 Task: Look for products in the category "Toothpaste" with watermelon flavor.
Action: Mouse moved to (763, 304)
Screenshot: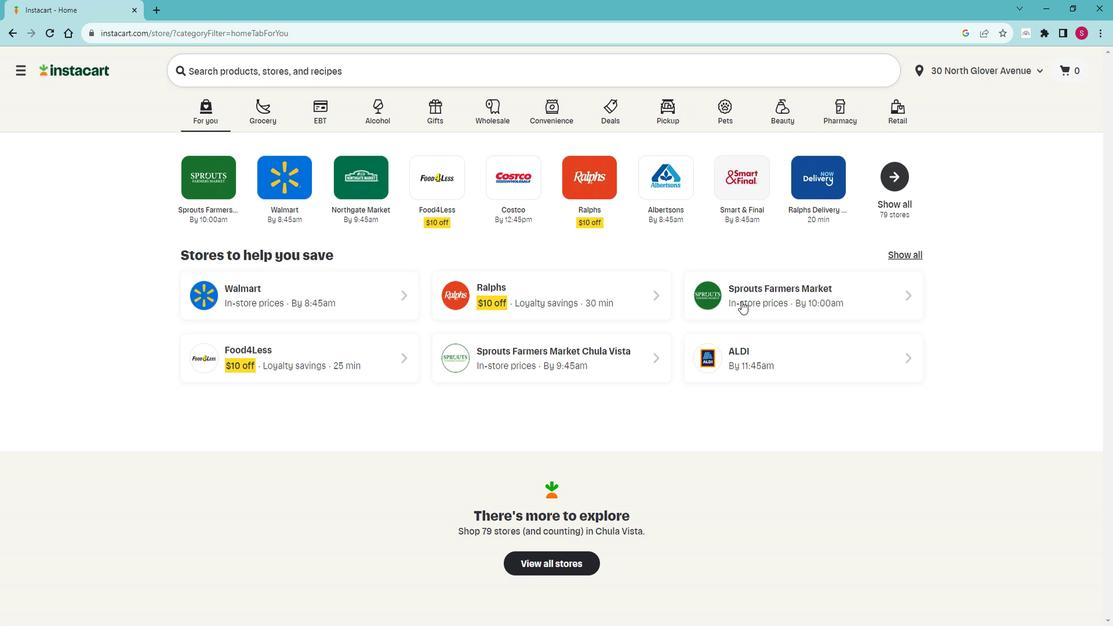 
Action: Mouse pressed left at (763, 304)
Screenshot: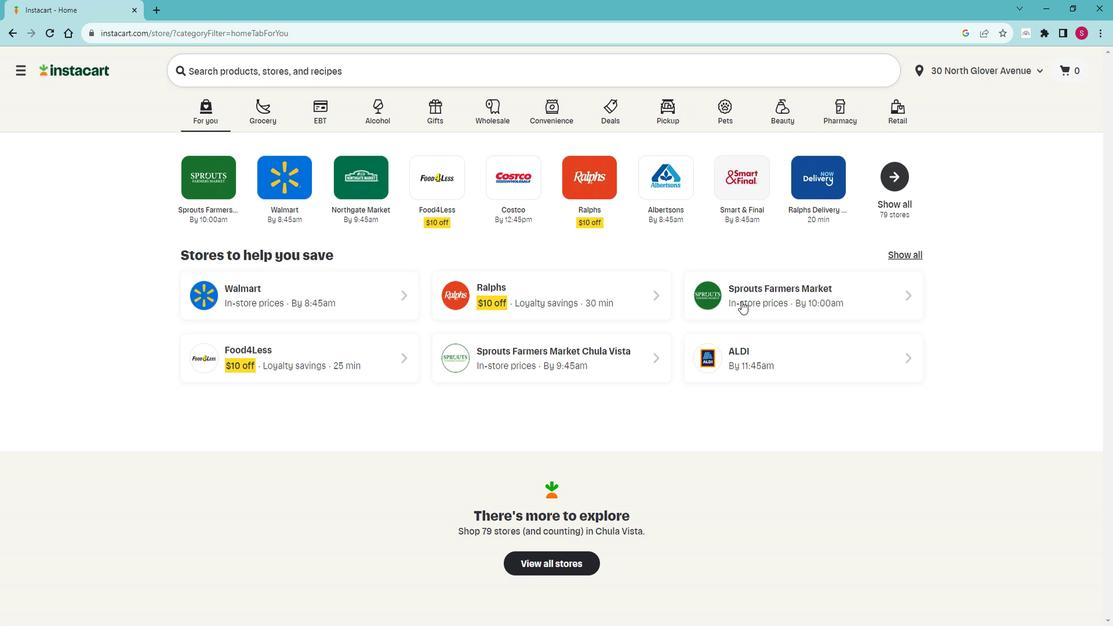 
Action: Mouse moved to (92, 432)
Screenshot: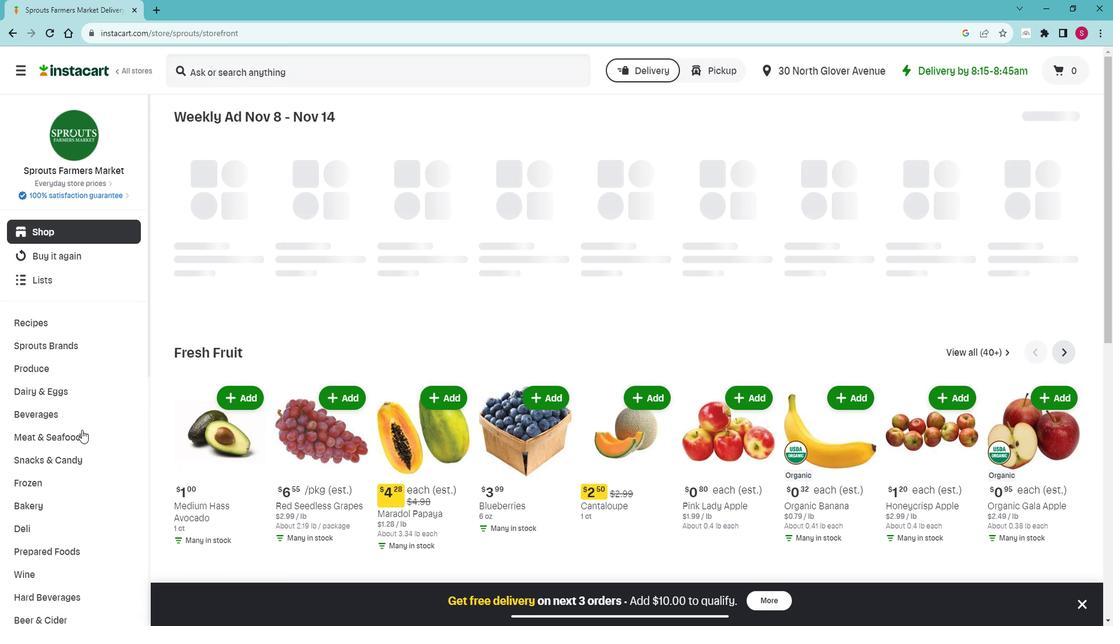 
Action: Mouse scrolled (92, 431) with delta (0, 0)
Screenshot: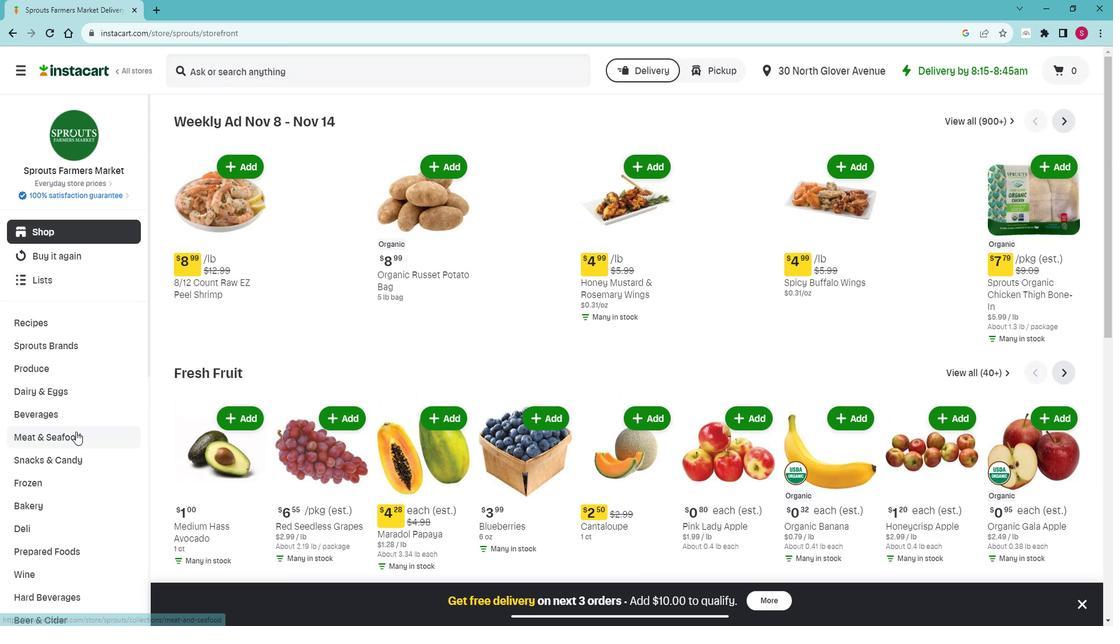 
Action: Mouse scrolled (92, 431) with delta (0, 0)
Screenshot: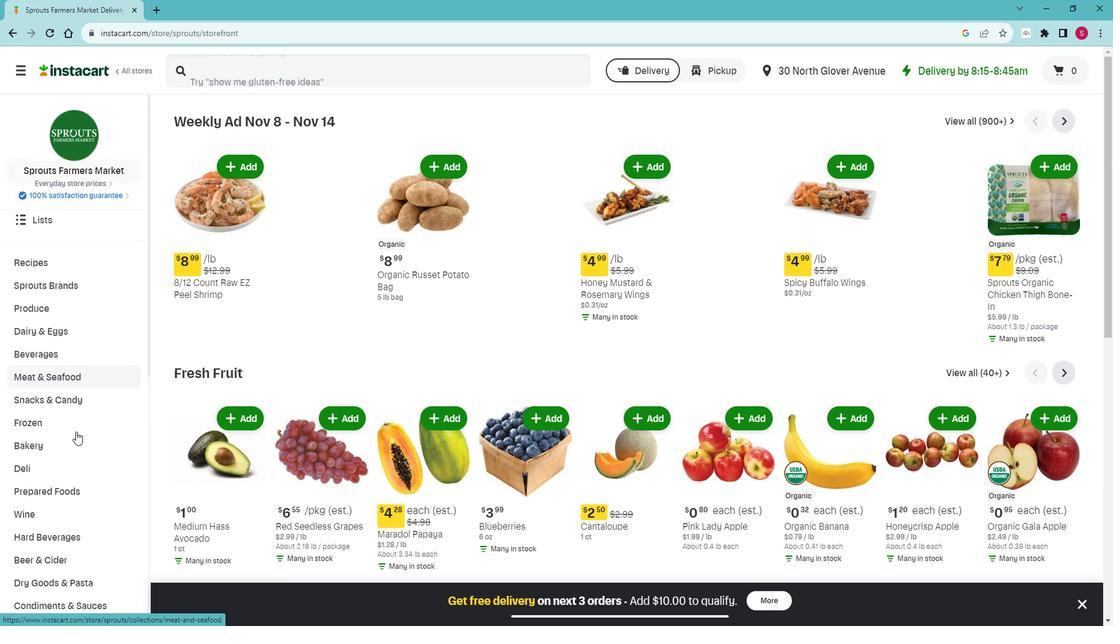 
Action: Mouse scrolled (92, 431) with delta (0, 0)
Screenshot: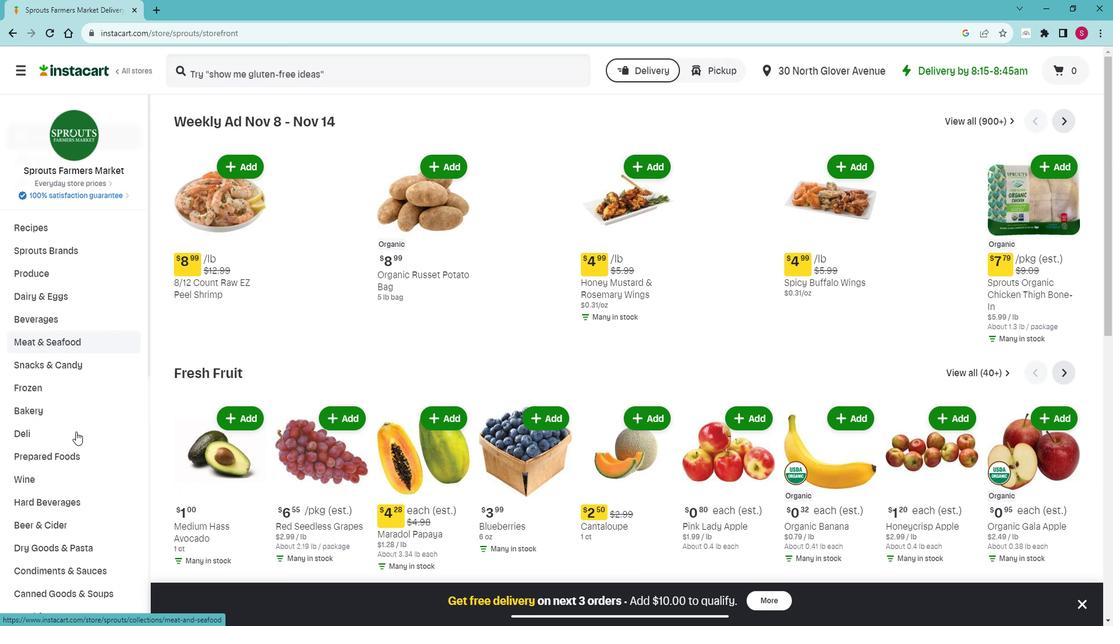 
Action: Mouse scrolled (92, 431) with delta (0, 0)
Screenshot: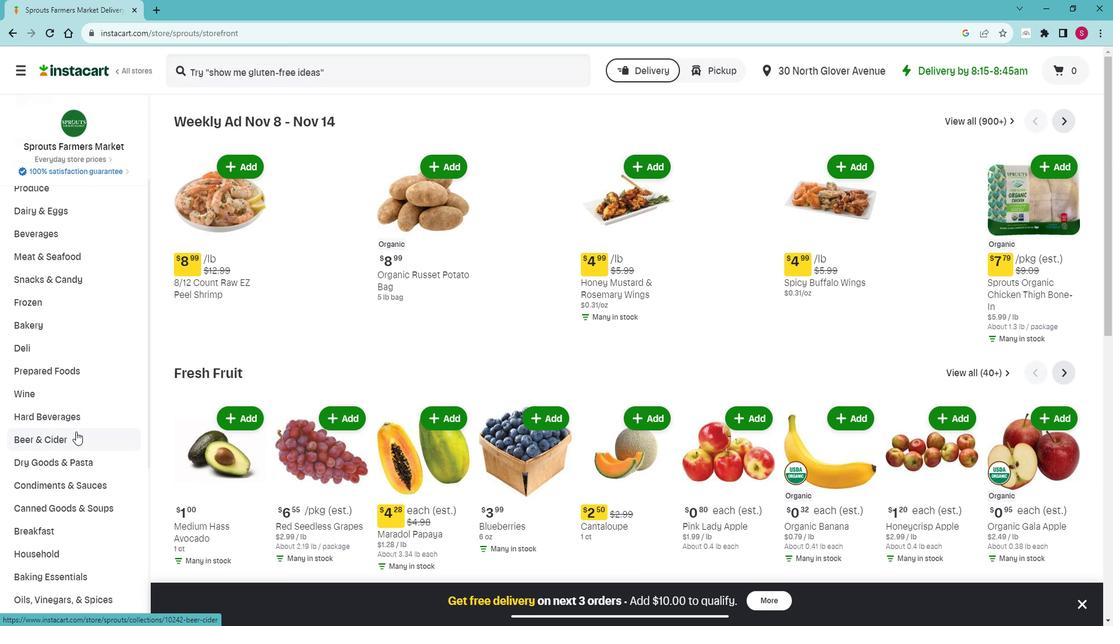 
Action: Mouse scrolled (92, 431) with delta (0, 0)
Screenshot: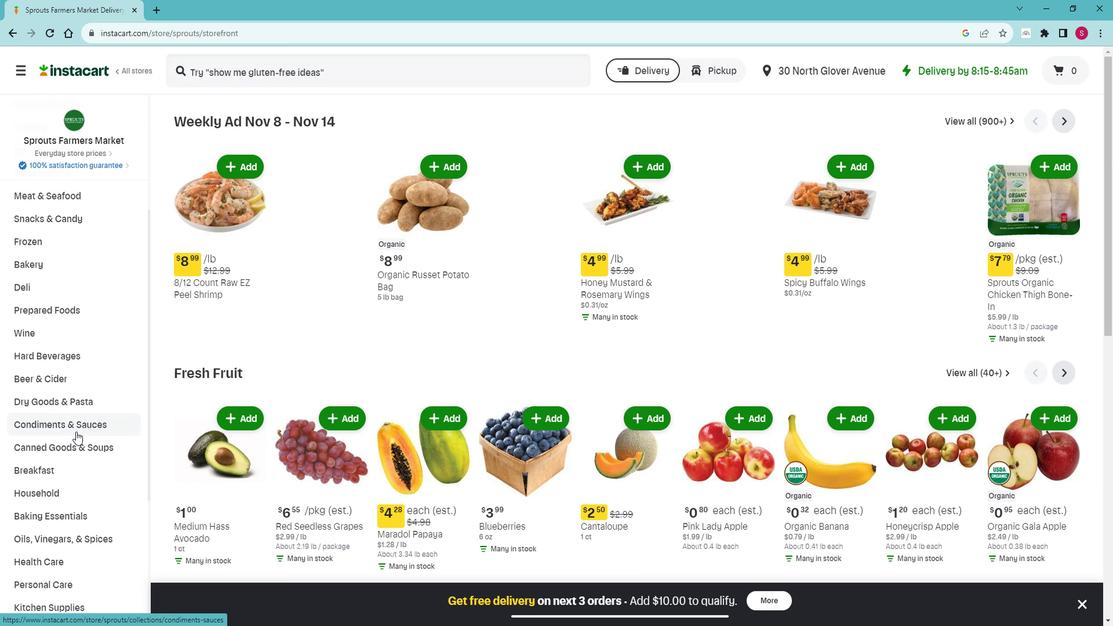 
Action: Mouse scrolled (92, 431) with delta (0, 0)
Screenshot: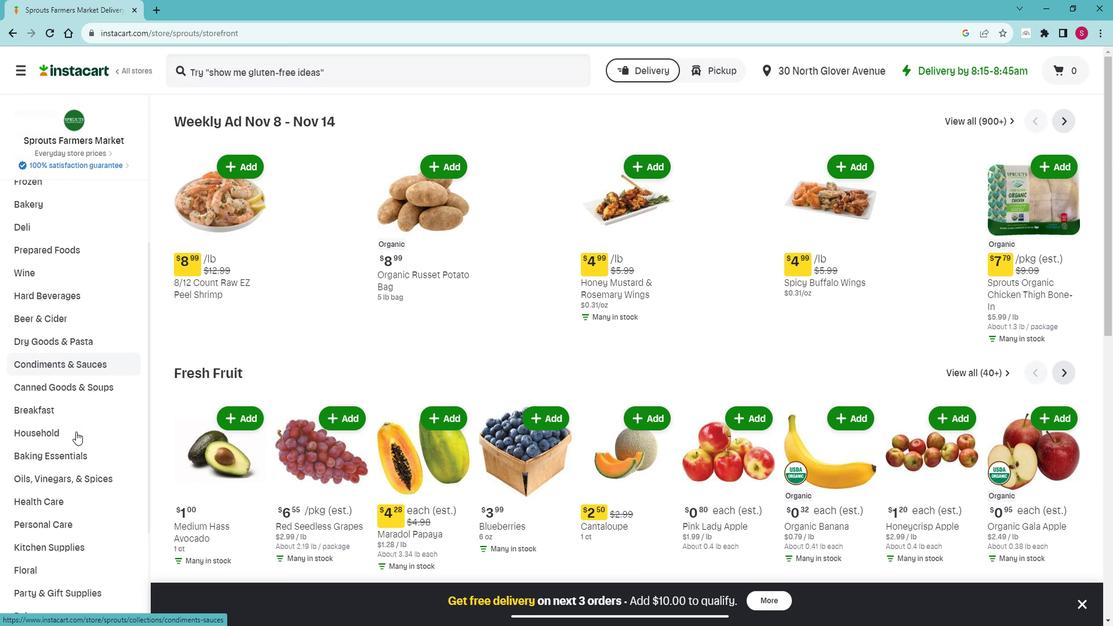 
Action: Mouse scrolled (92, 431) with delta (0, 0)
Screenshot: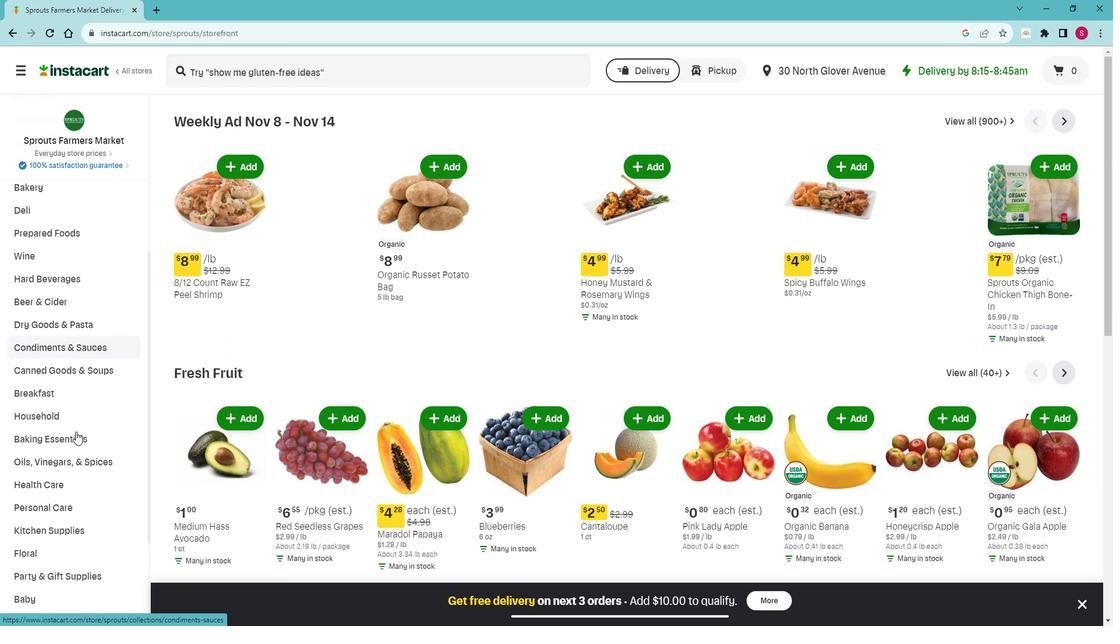 
Action: Mouse moved to (92, 407)
Screenshot: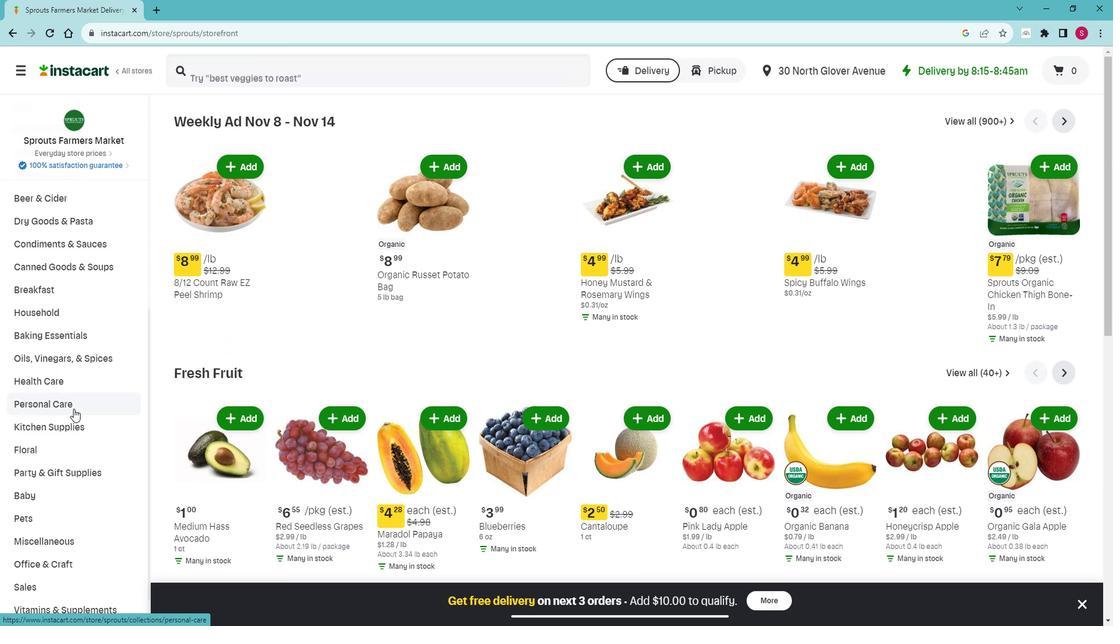 
Action: Mouse pressed left at (92, 407)
Screenshot: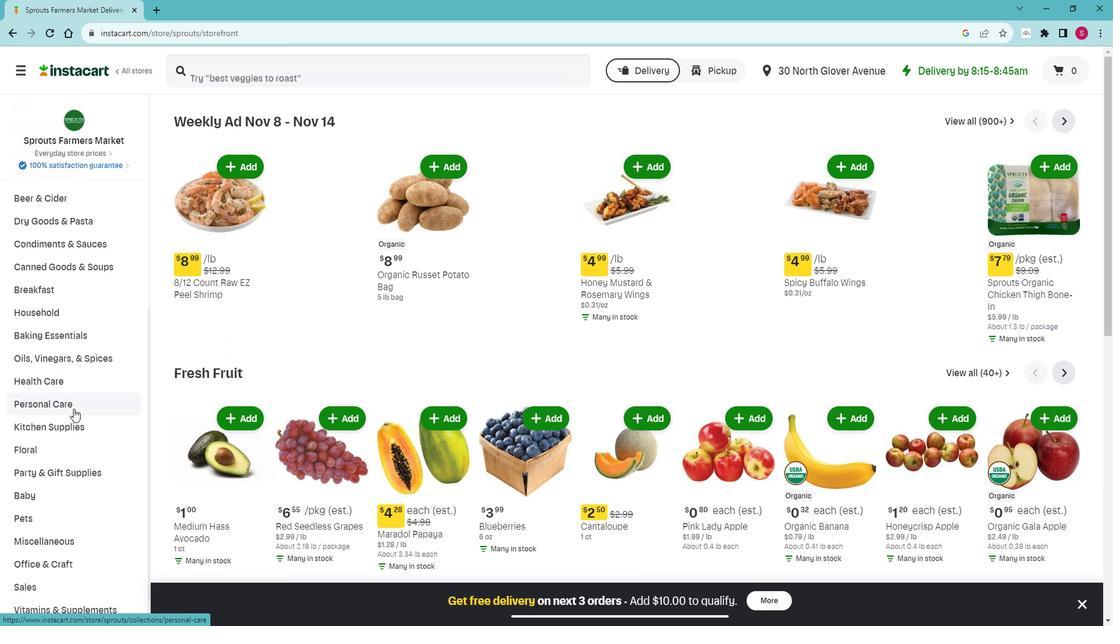 
Action: Mouse moved to (81, 441)
Screenshot: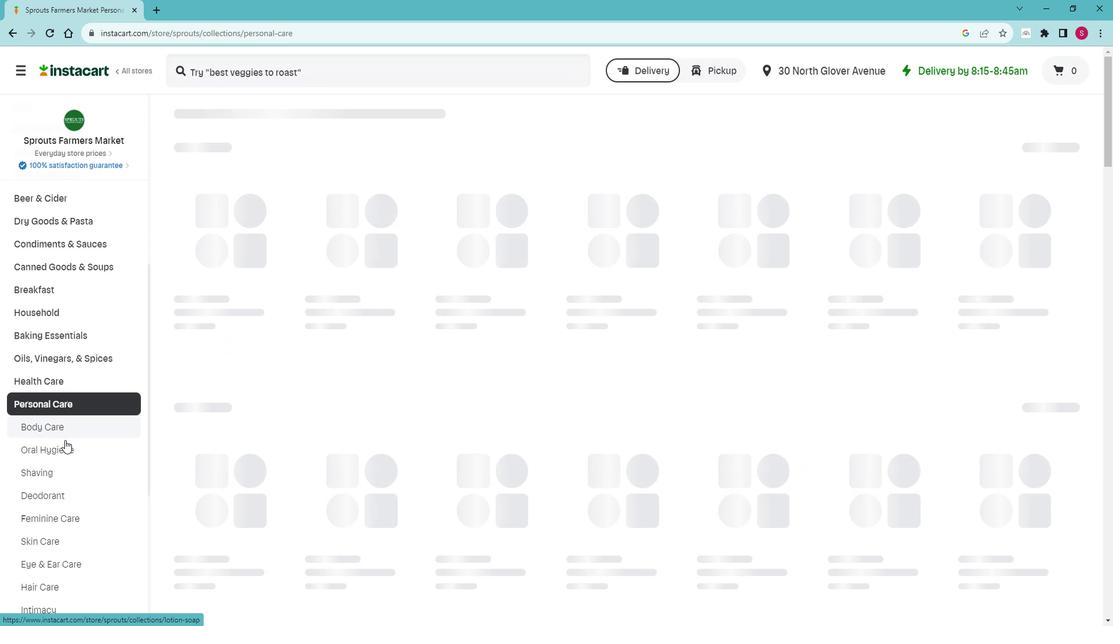 
Action: Mouse pressed left at (81, 441)
Screenshot: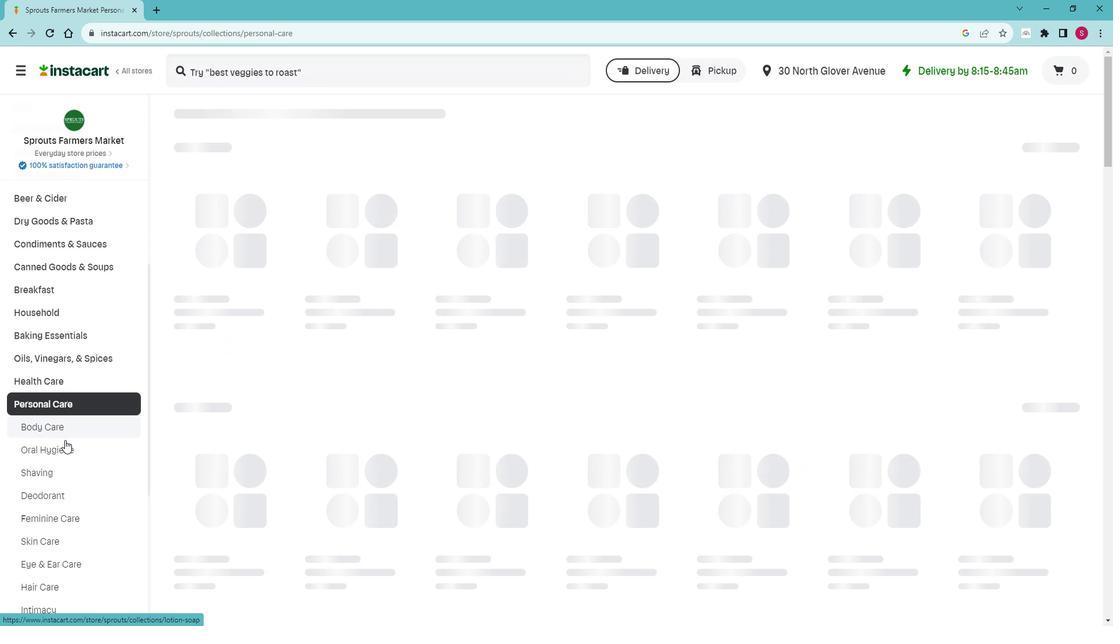 
Action: Mouse moved to (346, 179)
Screenshot: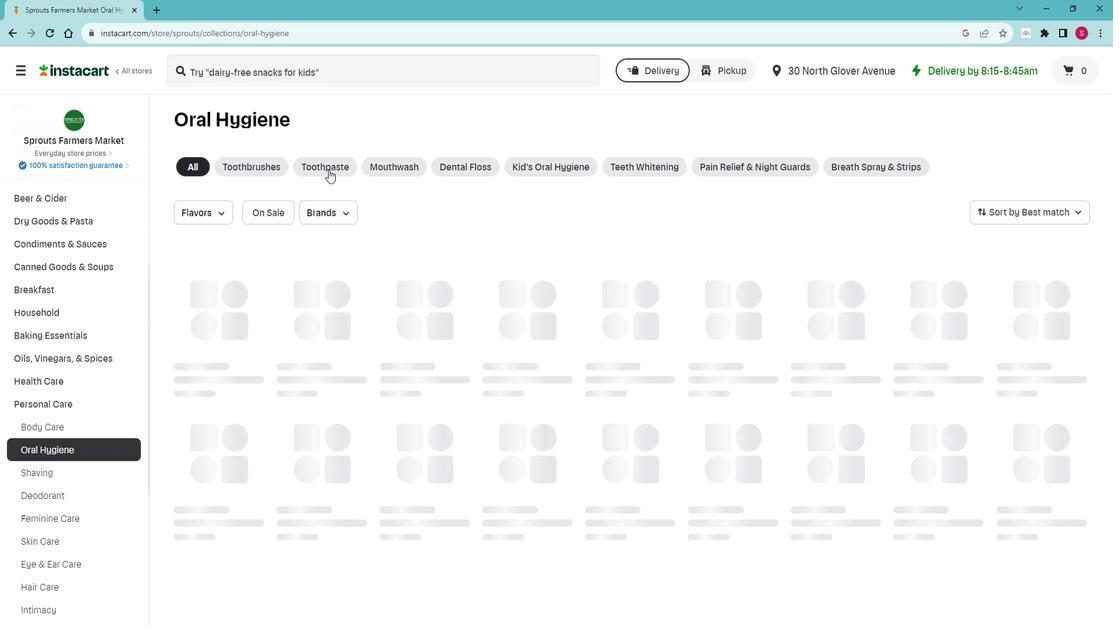 
Action: Mouse pressed left at (346, 179)
Screenshot: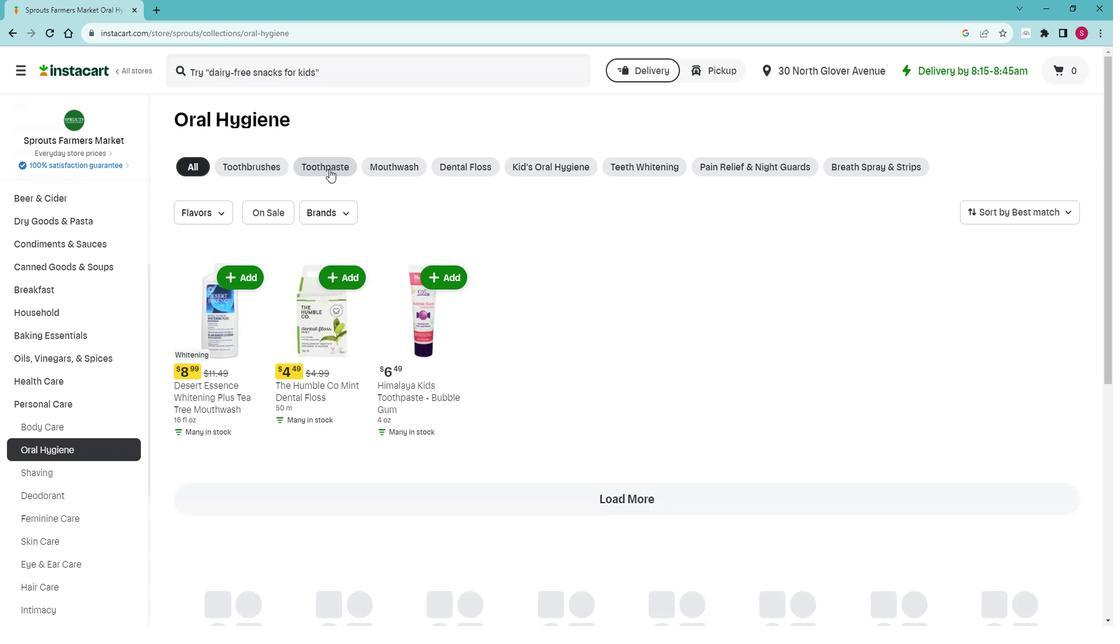 
Action: Mouse moved to (235, 214)
Screenshot: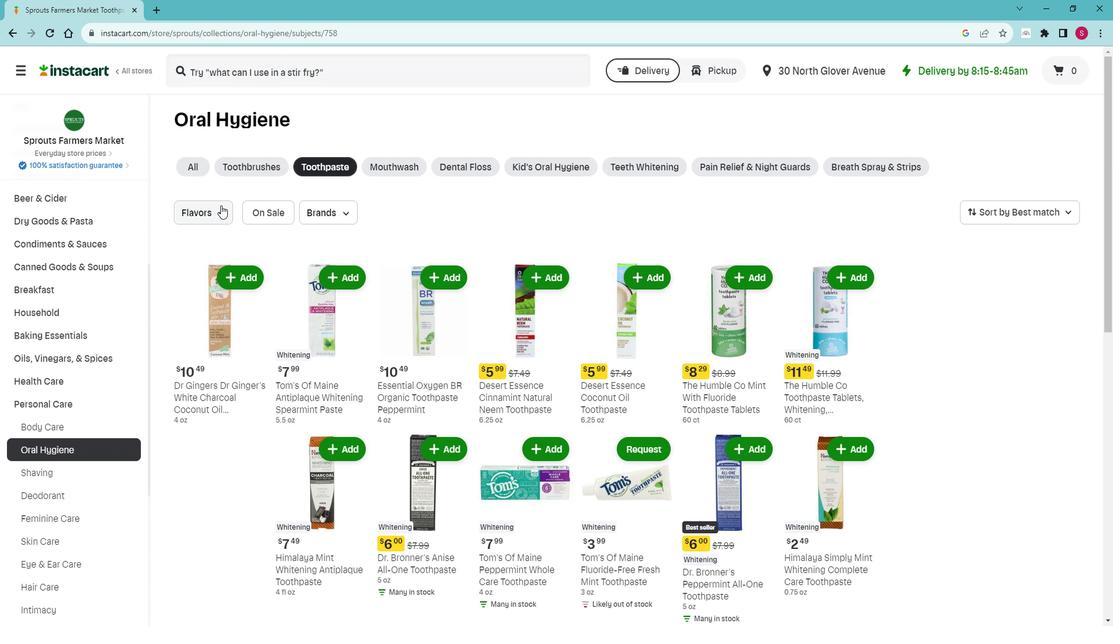 
Action: Mouse pressed left at (235, 214)
Screenshot: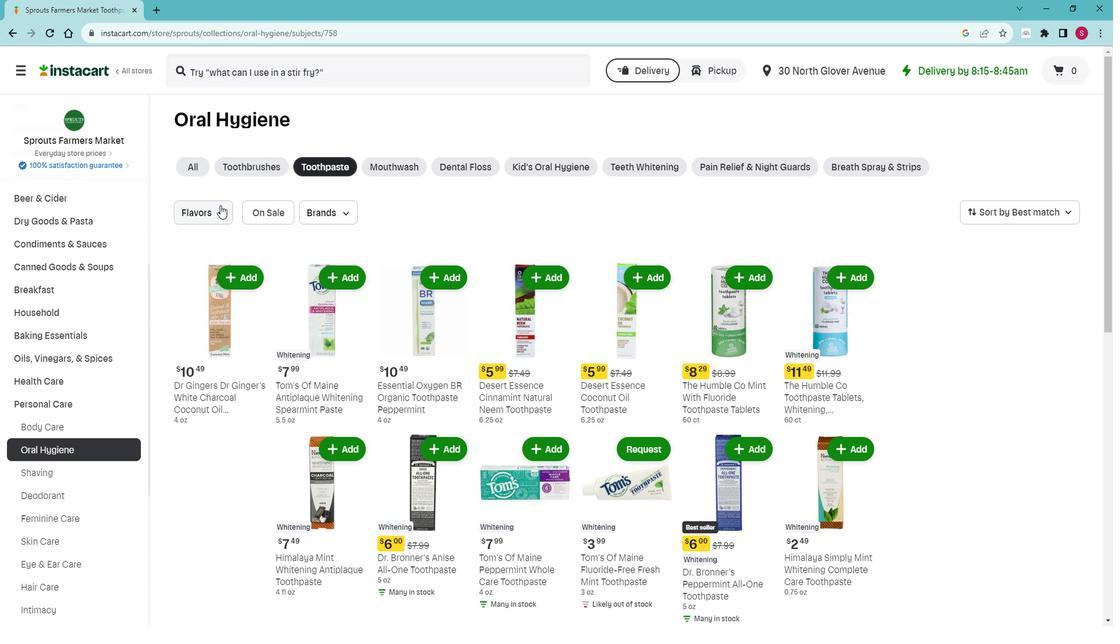 
Action: Mouse moved to (243, 262)
Screenshot: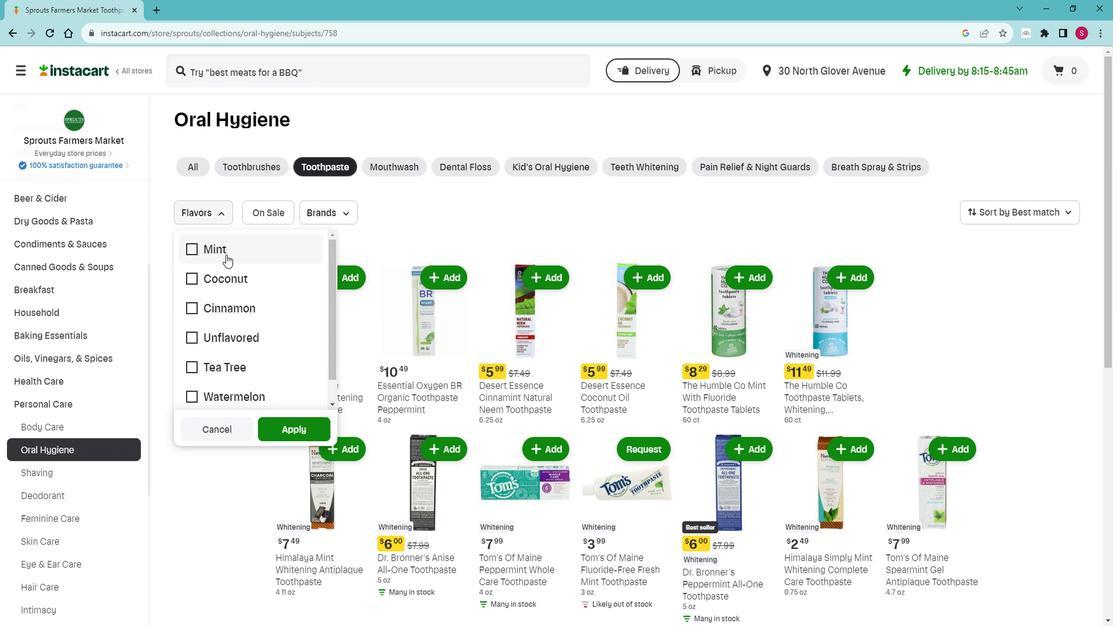 
Action: Mouse scrolled (243, 262) with delta (0, 0)
Screenshot: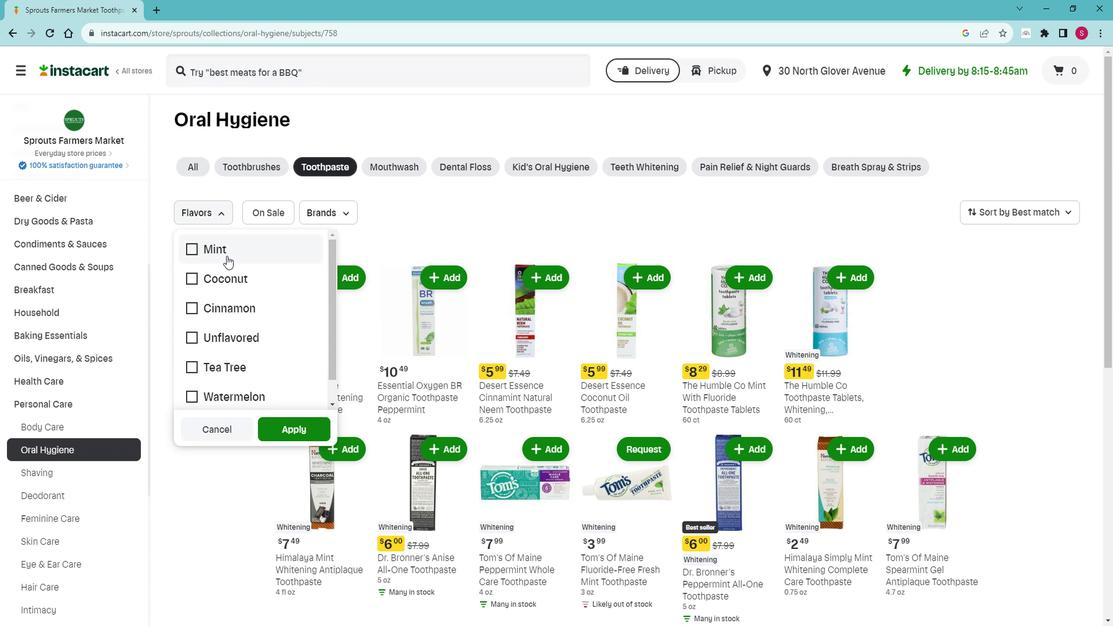 
Action: Mouse moved to (269, 375)
Screenshot: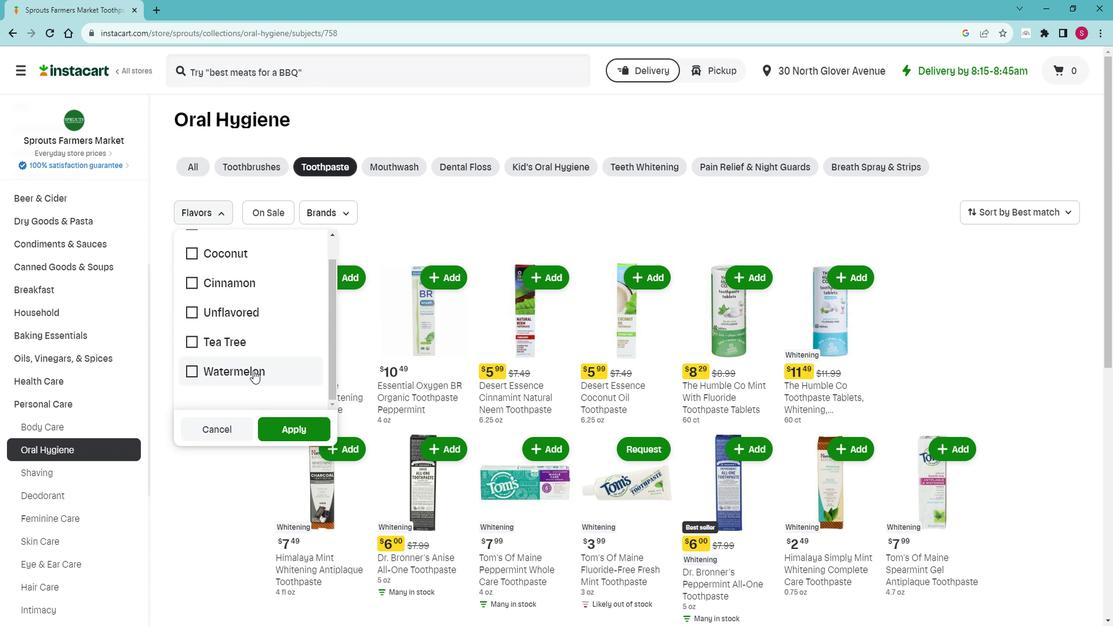 
Action: Mouse pressed left at (269, 375)
Screenshot: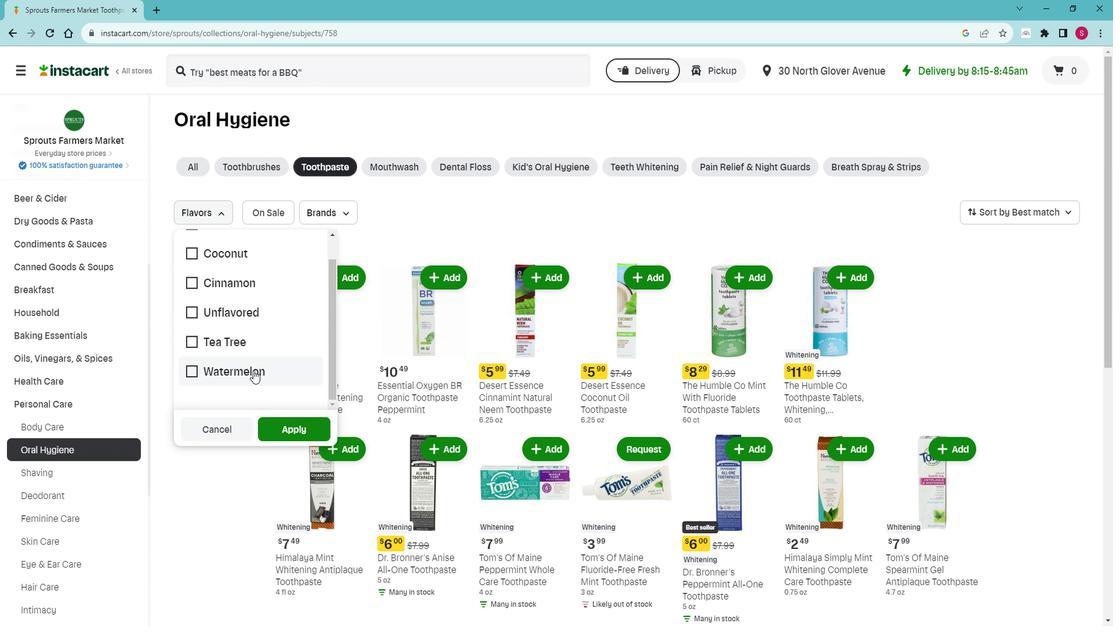 
Action: Mouse moved to (286, 417)
Screenshot: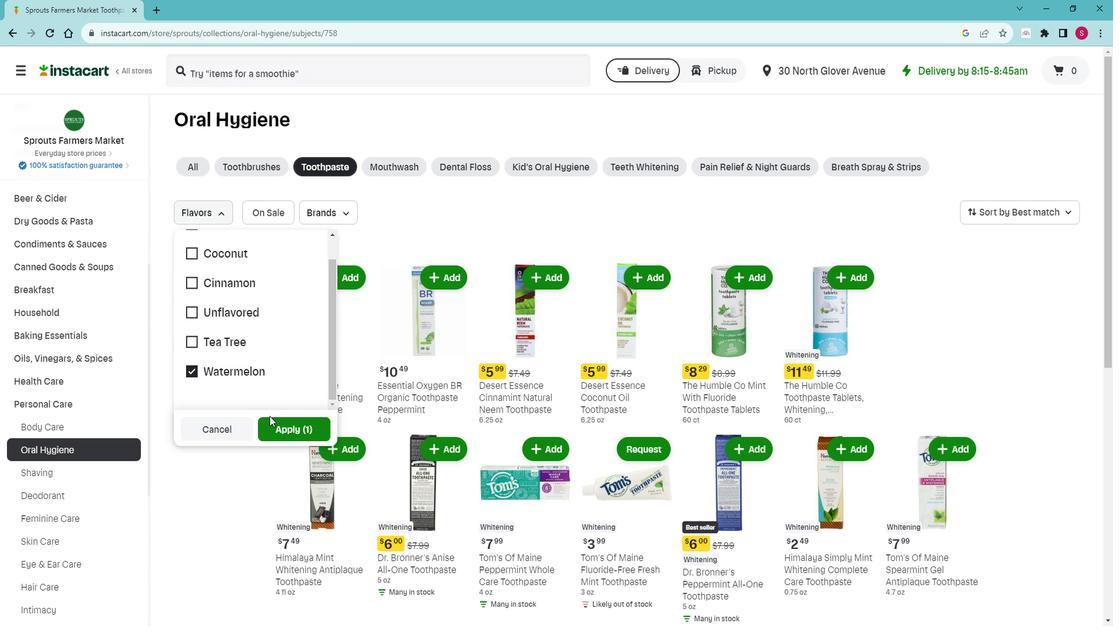 
Action: Mouse pressed left at (286, 417)
Screenshot: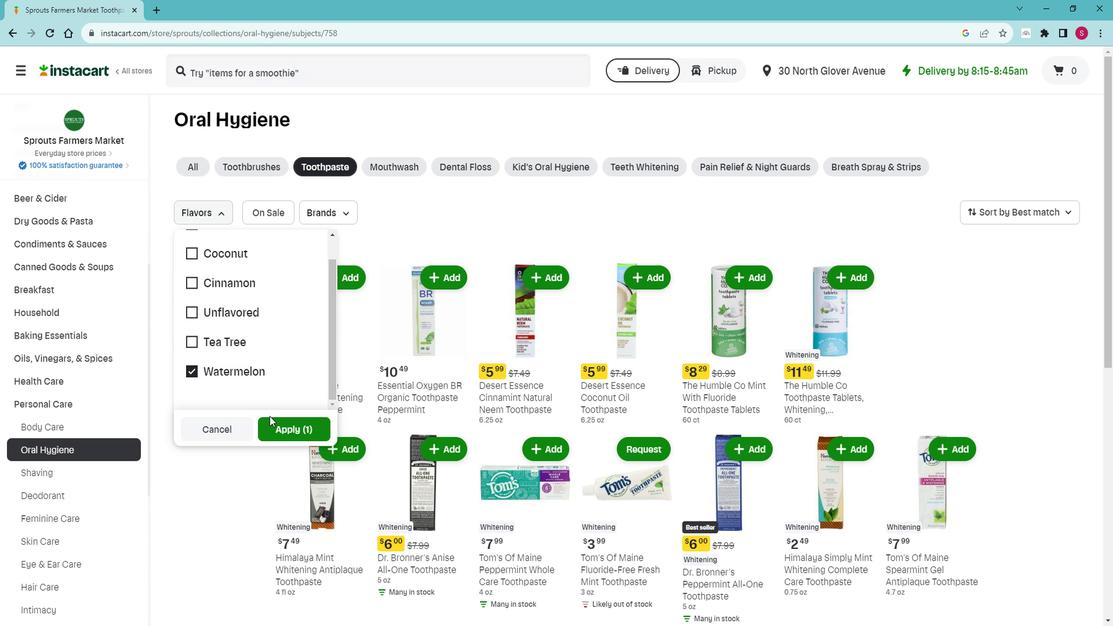 
Action: Mouse moved to (286, 422)
Screenshot: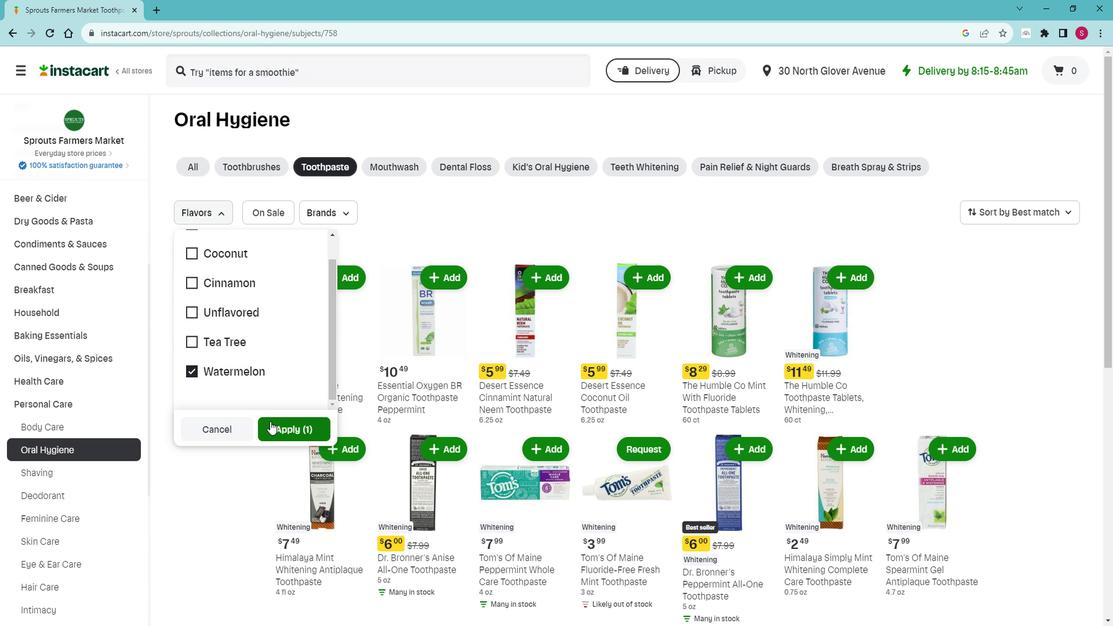 
Action: Mouse pressed left at (286, 422)
Screenshot: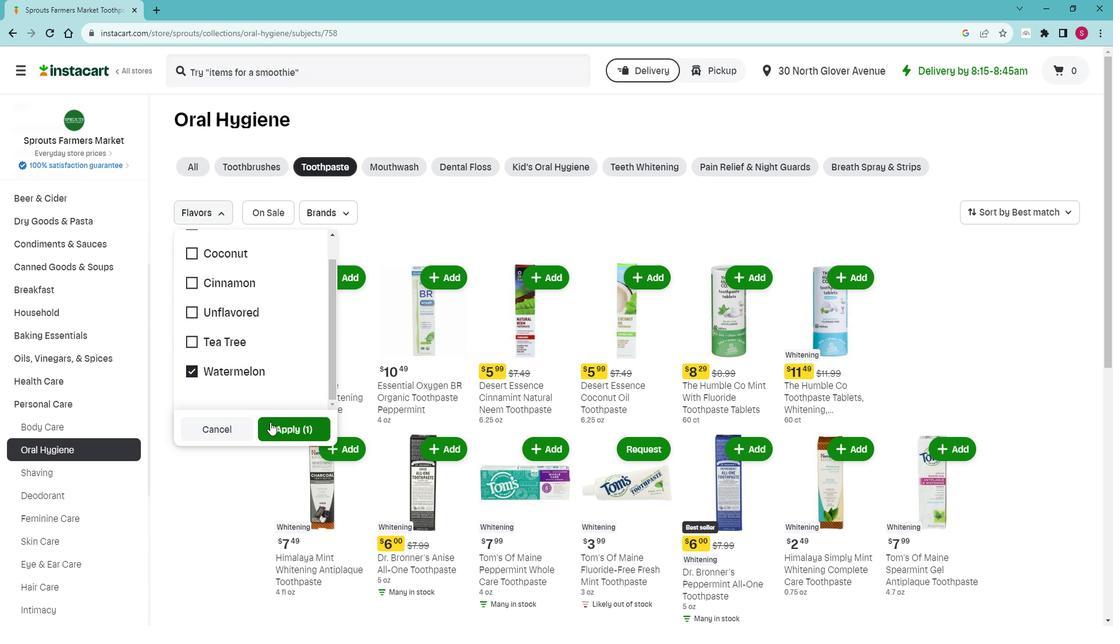
Action: Mouse moved to (287, 400)
Screenshot: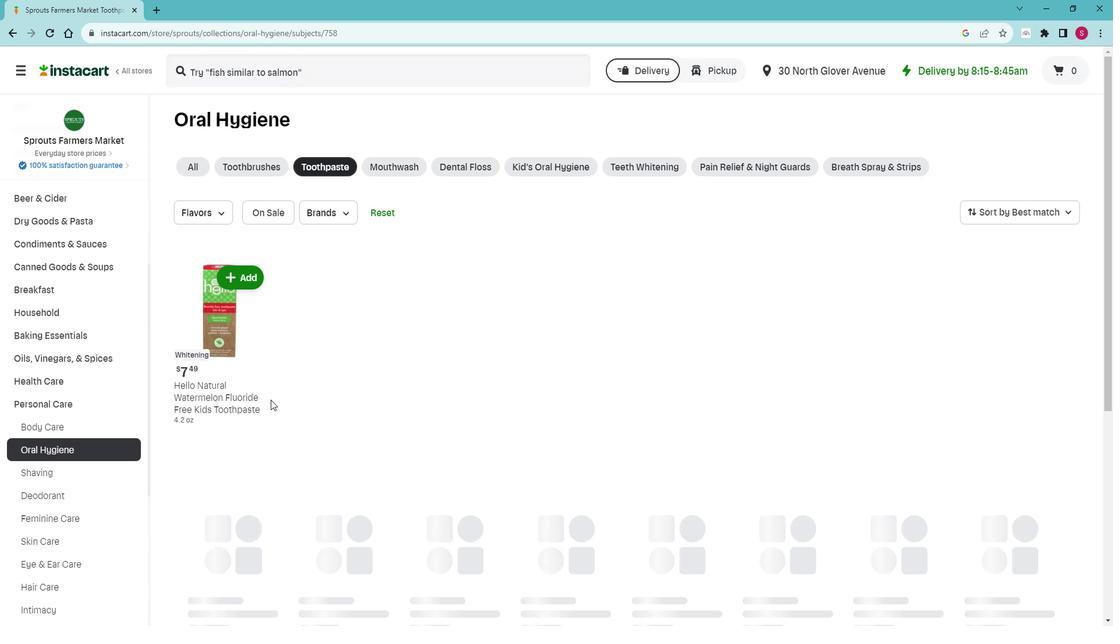 
